 Task: Create a due date automation trigger when advanced on, on the tuesday of the week before a card is due add checklist without checklist "Resume" at 11:00 AM.
Action: Mouse moved to (851, 264)
Screenshot: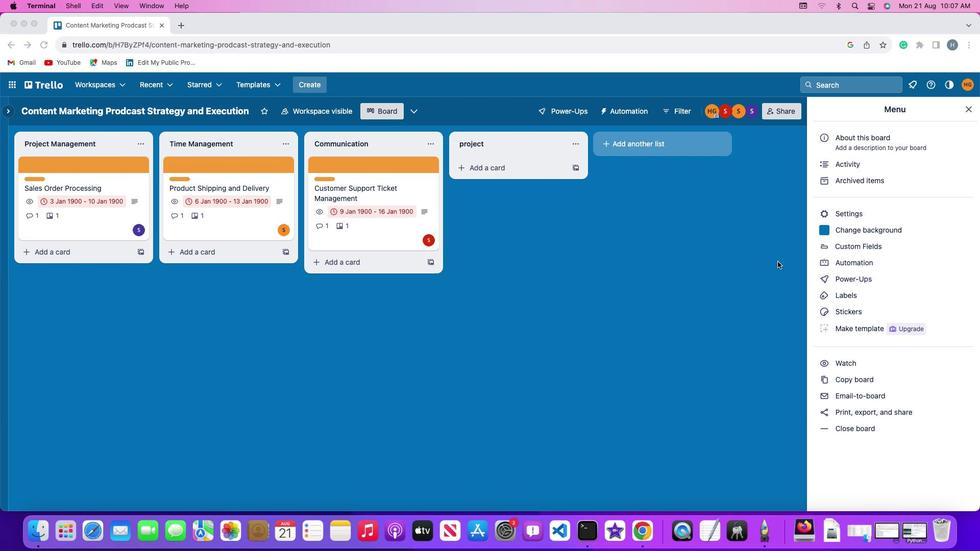 
Action: Mouse pressed left at (851, 264)
Screenshot: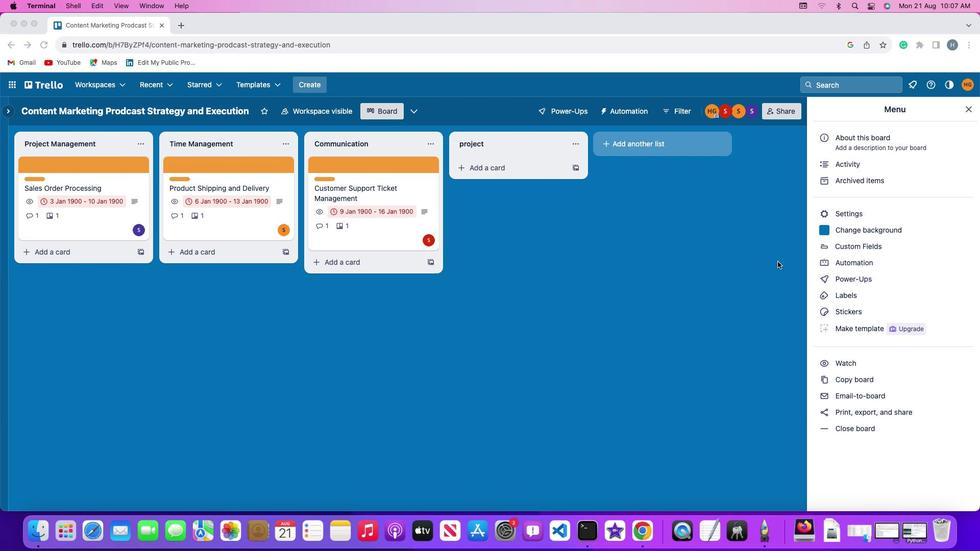 
Action: Mouse pressed left at (851, 264)
Screenshot: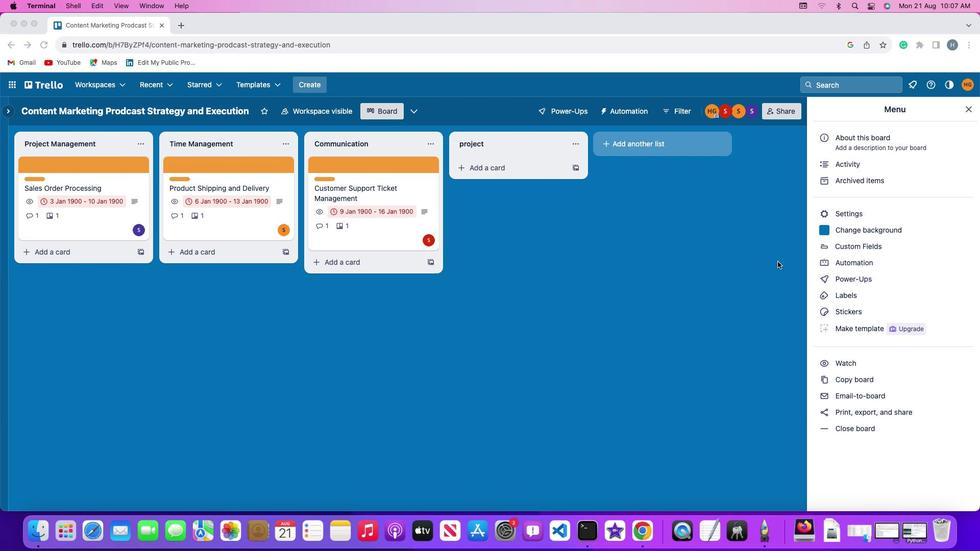 
Action: Mouse moved to (54, 243)
Screenshot: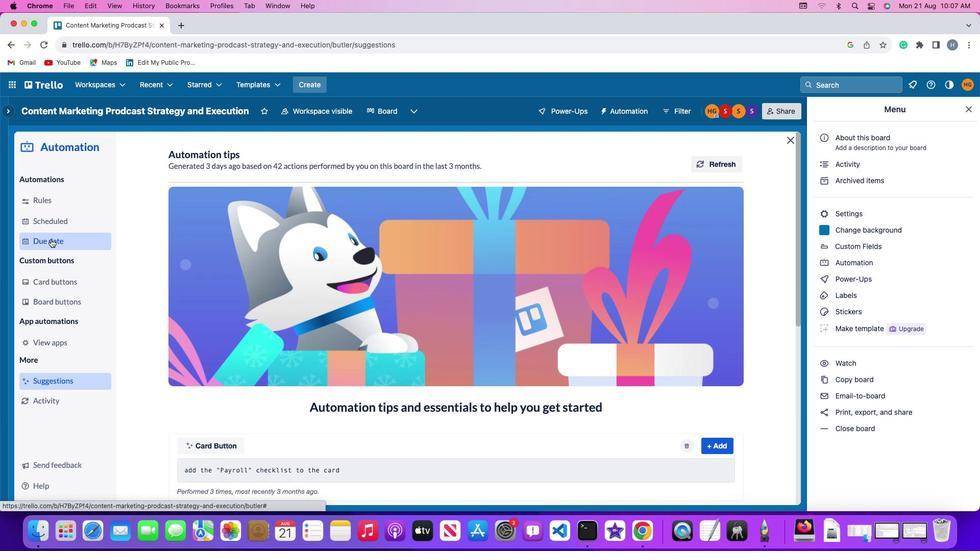 
Action: Mouse pressed left at (54, 243)
Screenshot: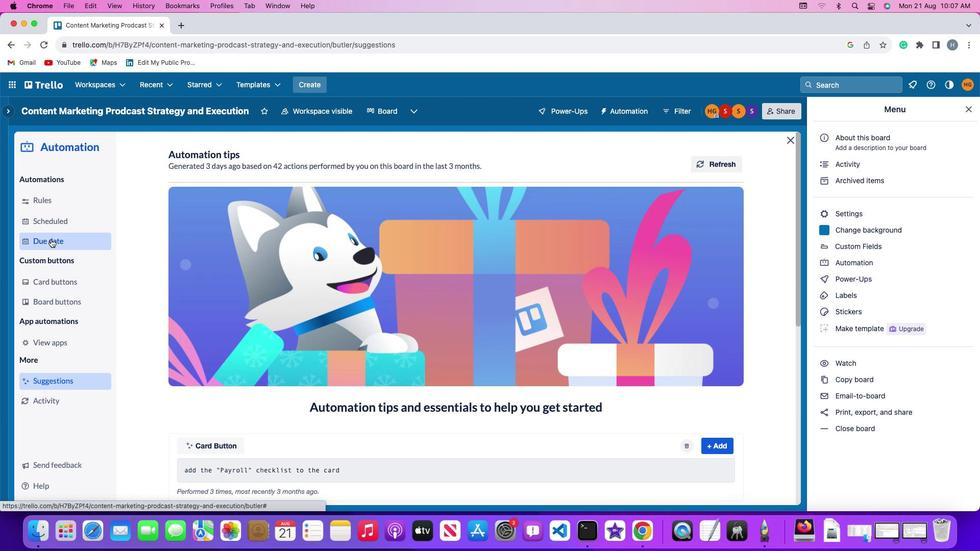 
Action: Mouse moved to (690, 158)
Screenshot: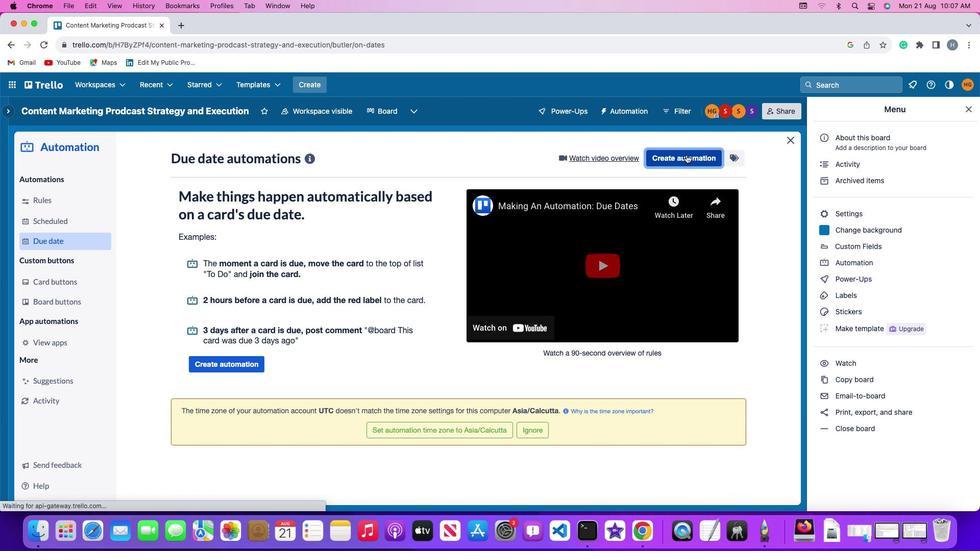 
Action: Mouse pressed left at (690, 158)
Screenshot: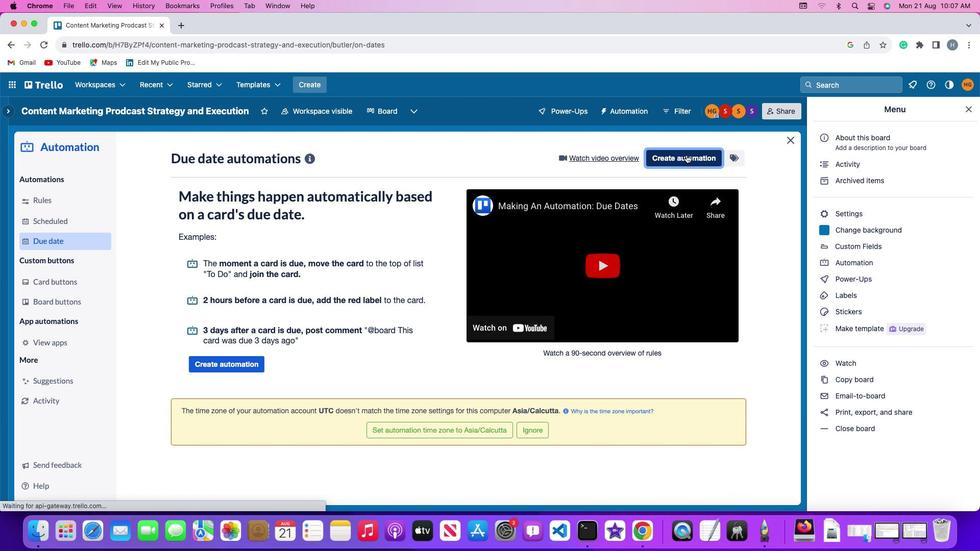 
Action: Mouse moved to (196, 256)
Screenshot: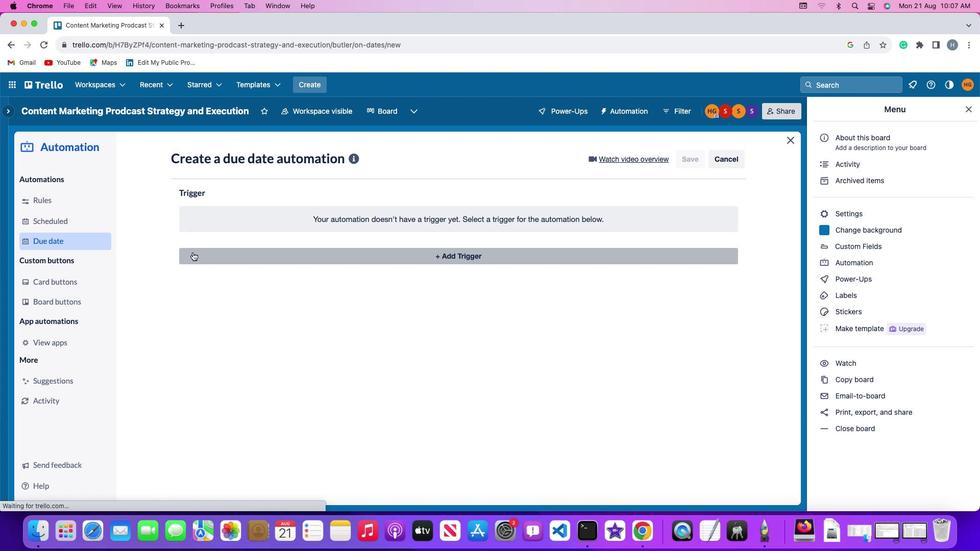 
Action: Mouse pressed left at (196, 256)
Screenshot: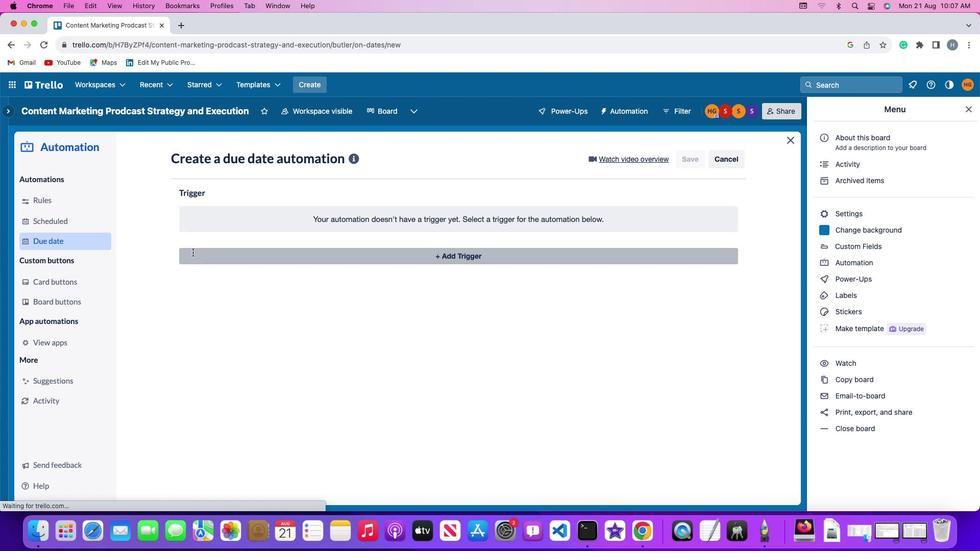 
Action: Mouse moved to (231, 447)
Screenshot: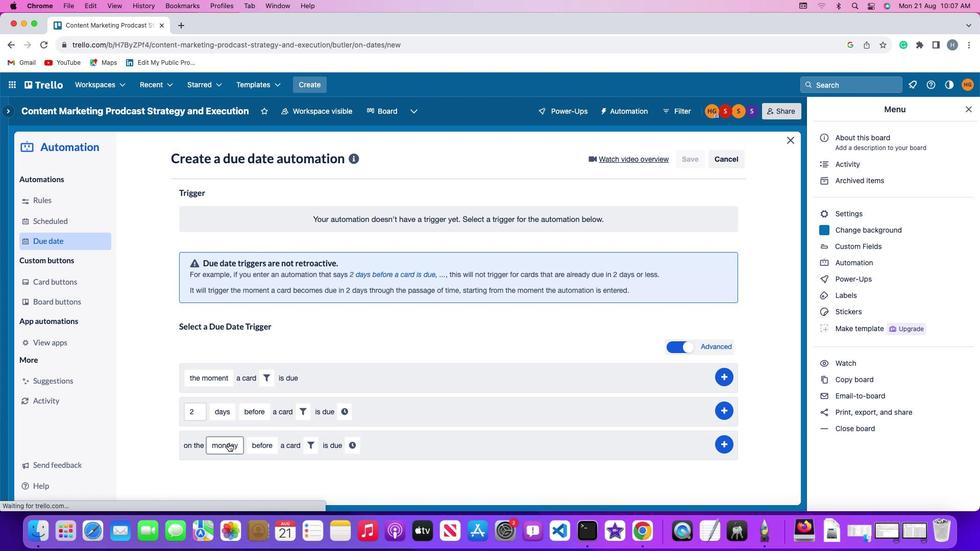 
Action: Mouse pressed left at (231, 447)
Screenshot: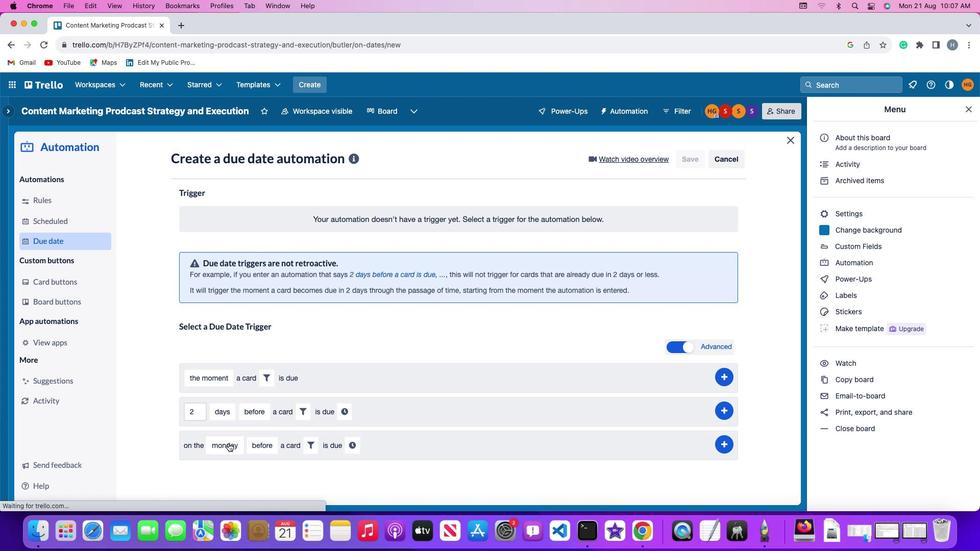 
Action: Mouse moved to (241, 330)
Screenshot: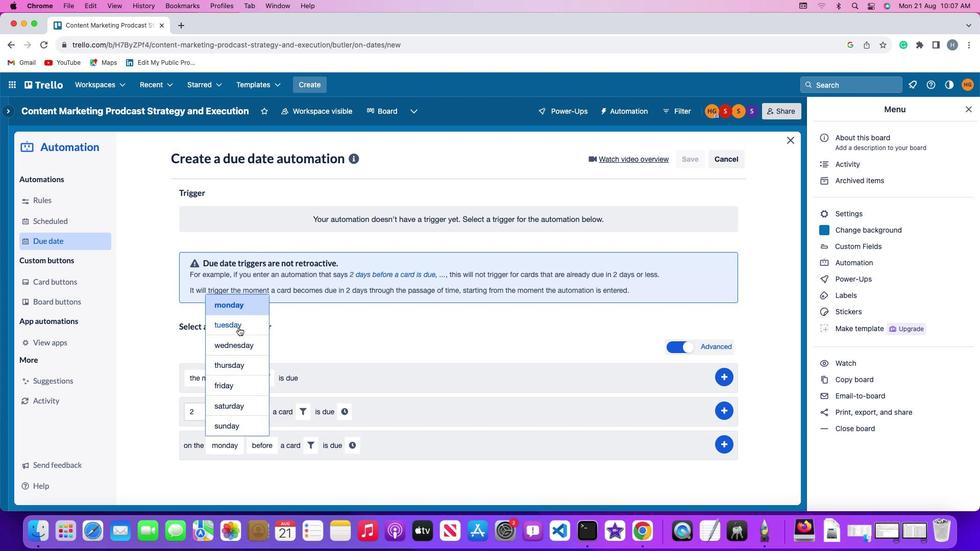 
Action: Mouse pressed left at (241, 330)
Screenshot: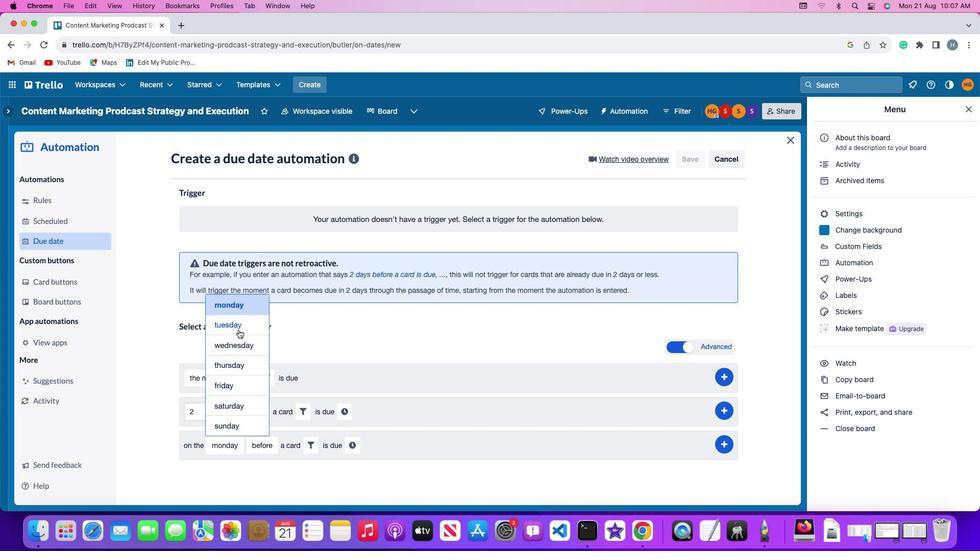 
Action: Mouse moved to (267, 457)
Screenshot: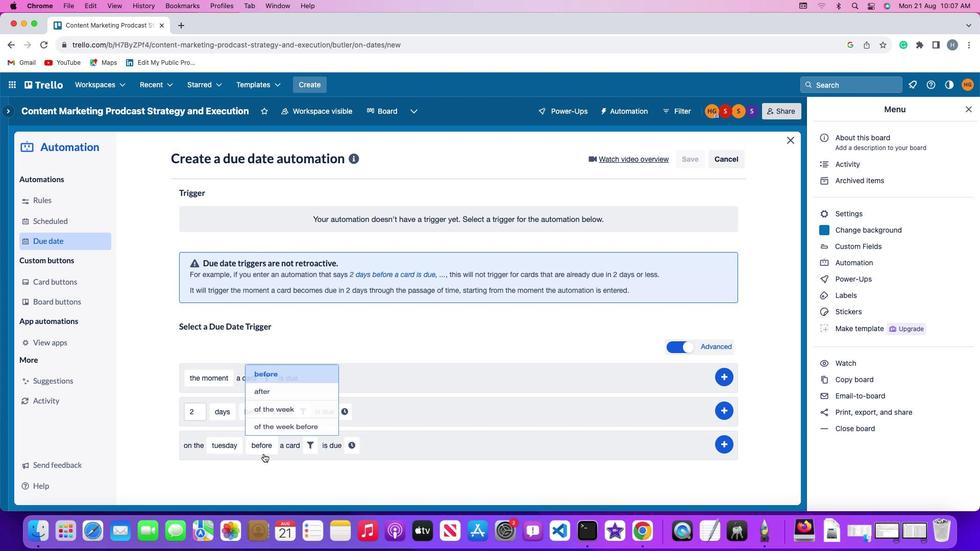 
Action: Mouse pressed left at (267, 457)
Screenshot: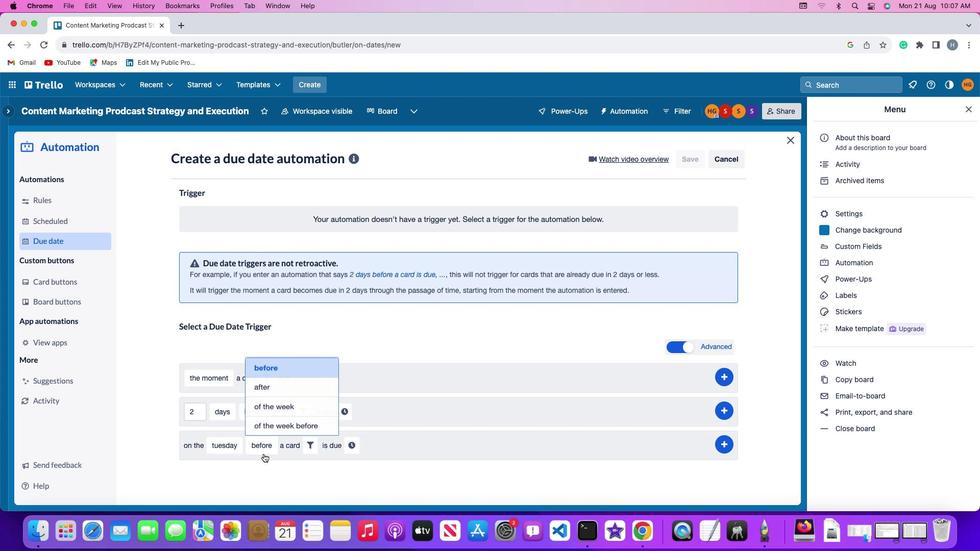 
Action: Mouse moved to (271, 426)
Screenshot: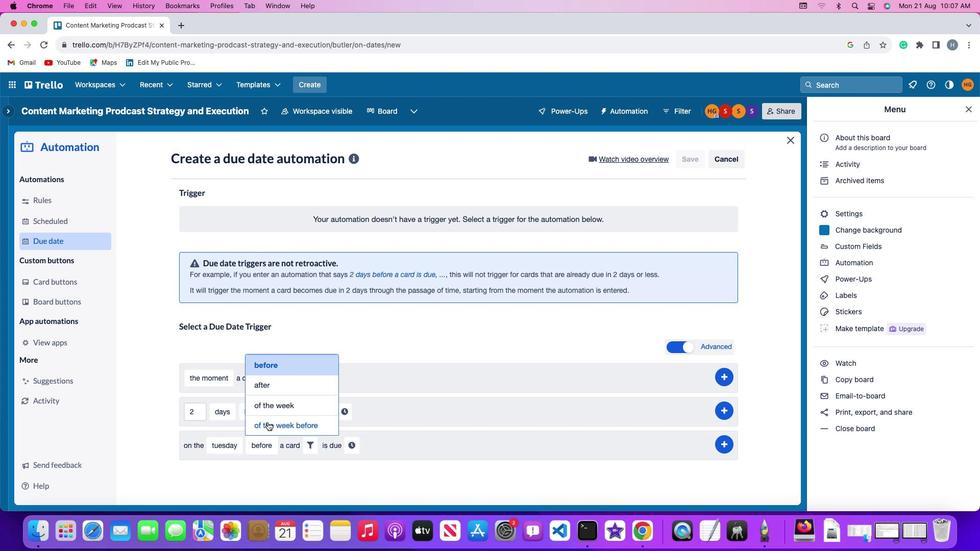 
Action: Mouse pressed left at (271, 426)
Screenshot: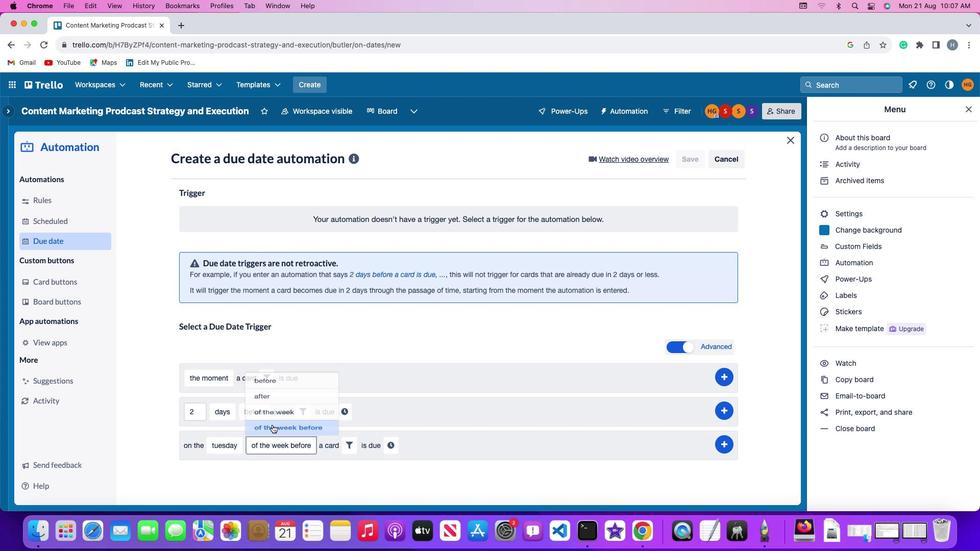 
Action: Mouse moved to (351, 447)
Screenshot: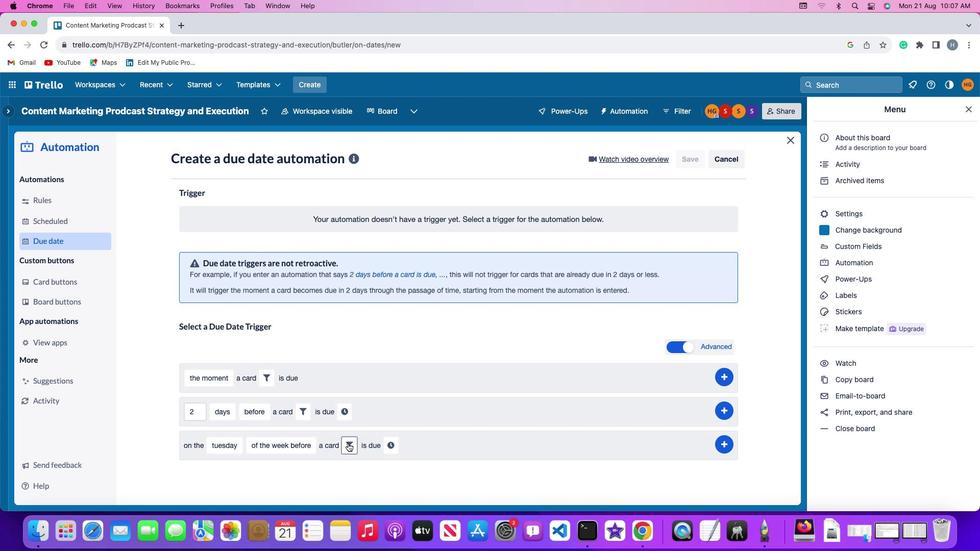 
Action: Mouse pressed left at (351, 447)
Screenshot: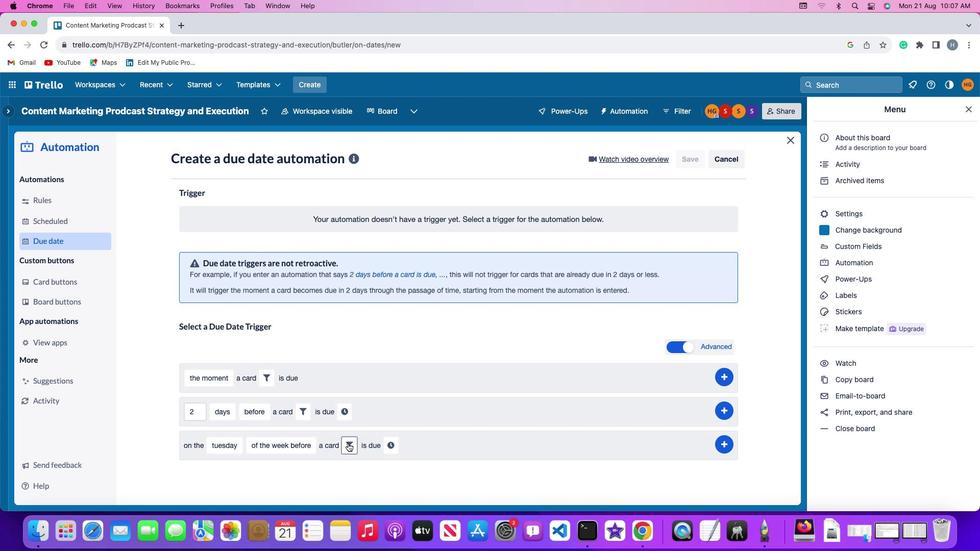 
Action: Mouse moved to (453, 477)
Screenshot: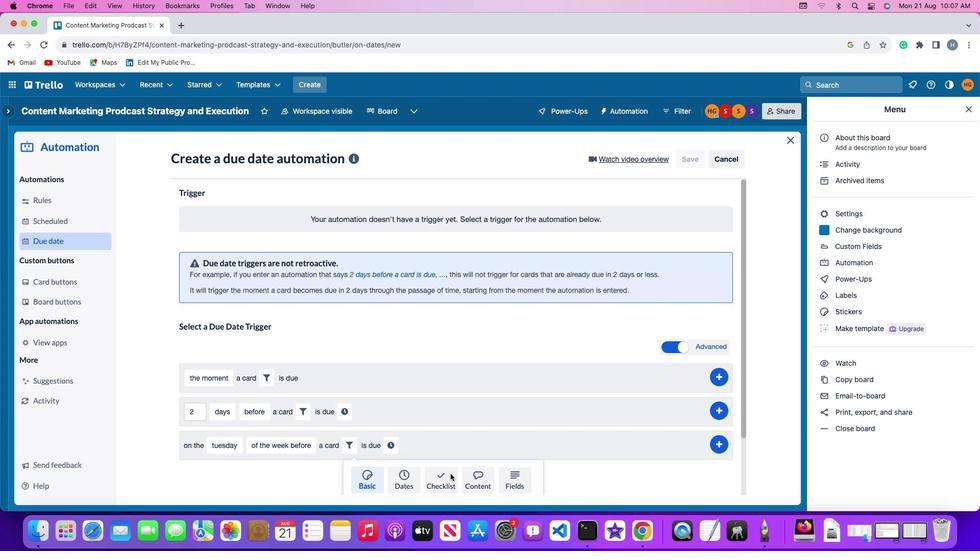 
Action: Mouse pressed left at (453, 477)
Screenshot: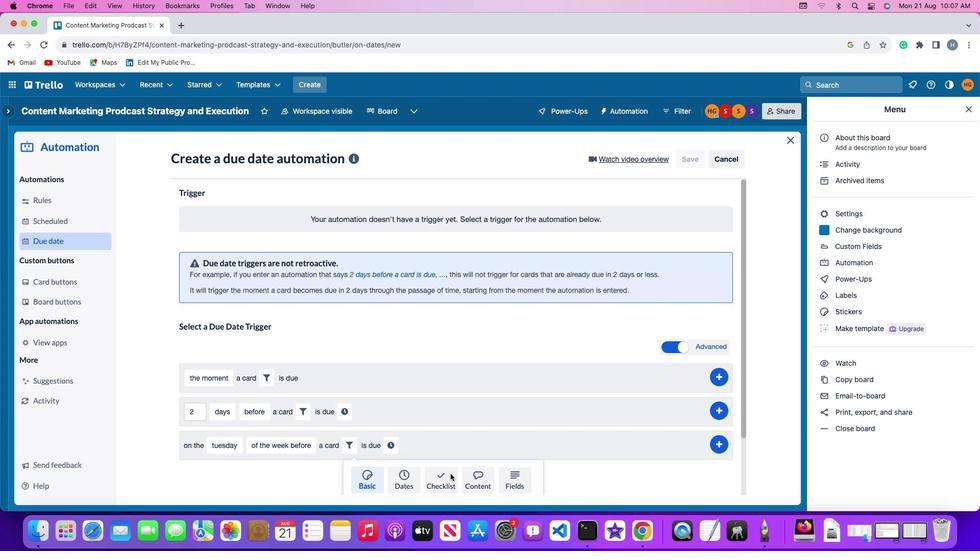 
Action: Mouse moved to (288, 479)
Screenshot: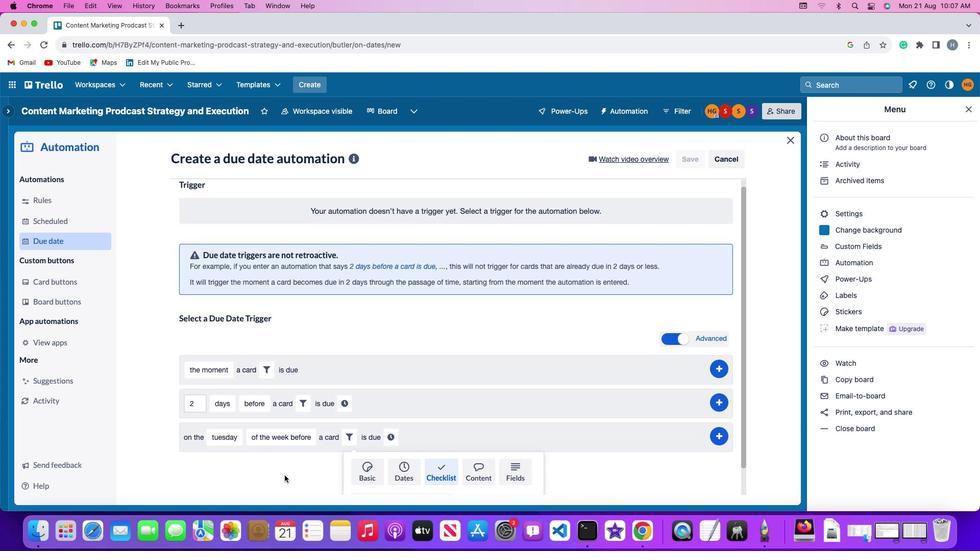 
Action: Mouse scrolled (288, 479) with delta (3, 3)
Screenshot: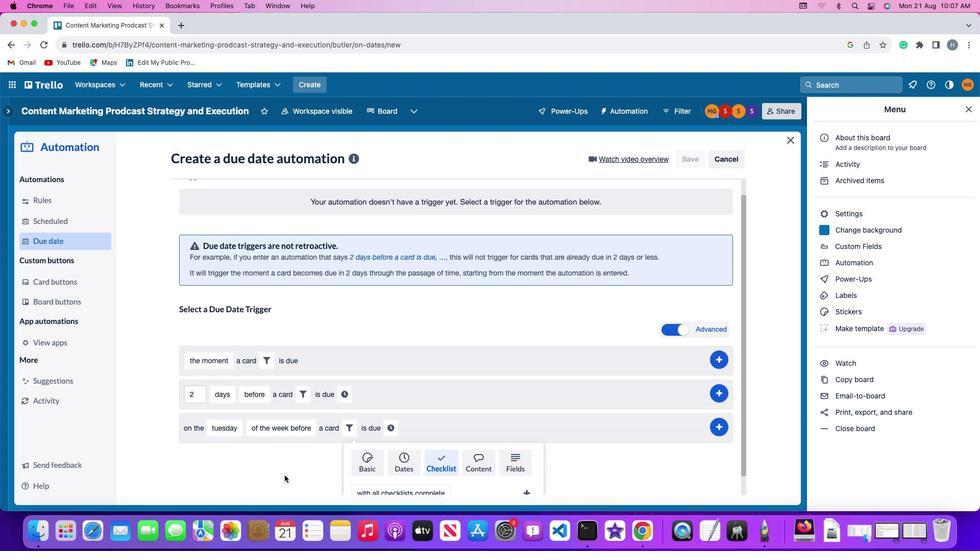 
Action: Mouse scrolled (288, 479) with delta (3, 3)
Screenshot: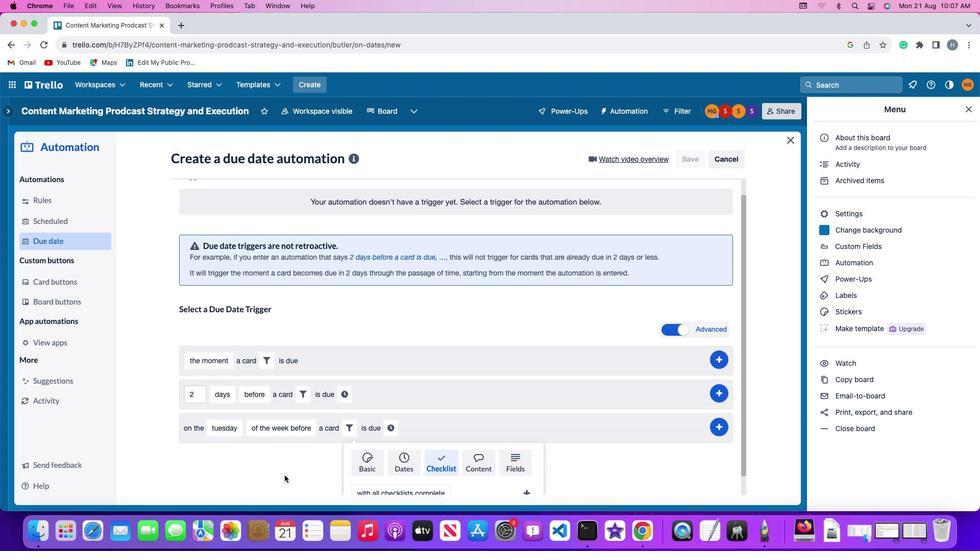 
Action: Mouse scrolled (288, 479) with delta (3, 1)
Screenshot: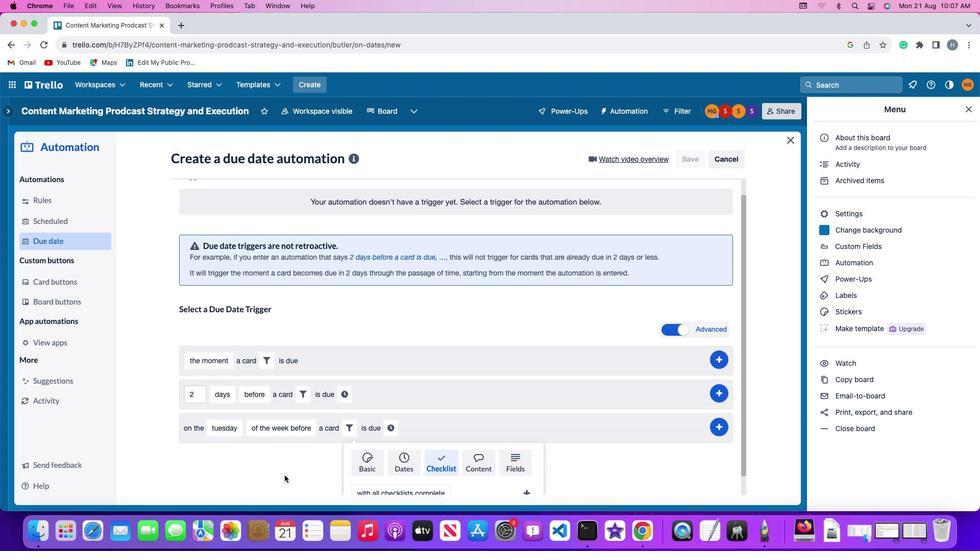 
Action: Mouse scrolled (288, 479) with delta (3, 1)
Screenshot: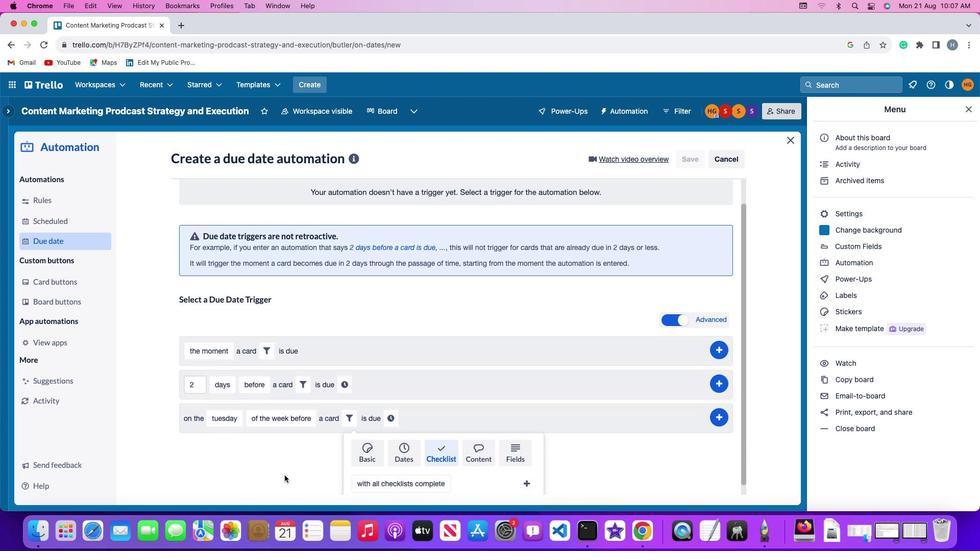 
Action: Mouse scrolled (288, 479) with delta (3, 0)
Screenshot: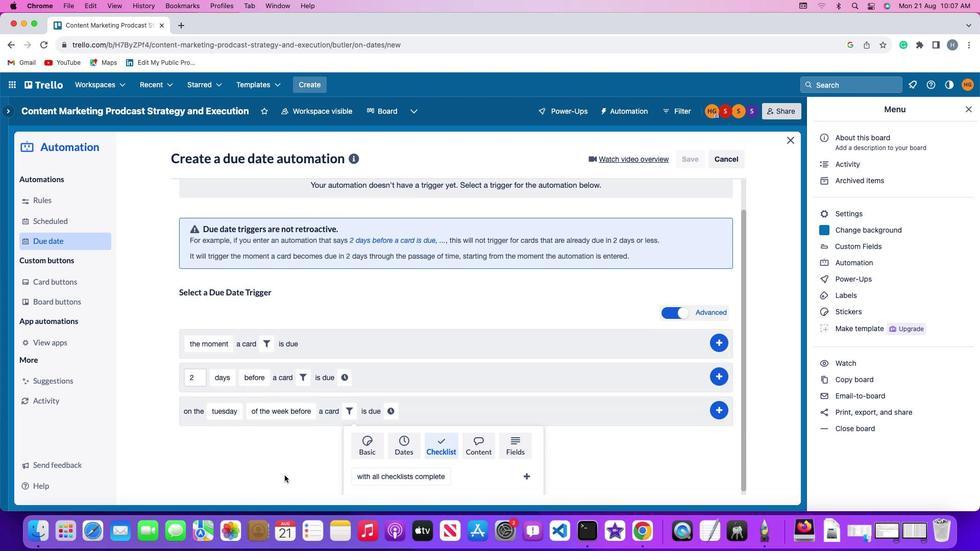 
Action: Mouse moved to (288, 479)
Screenshot: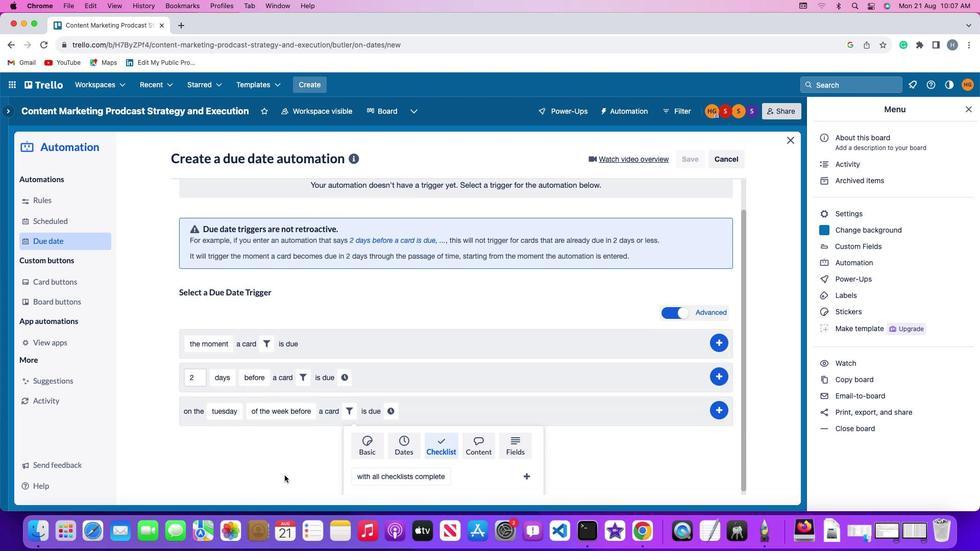 
Action: Mouse scrolled (288, 479) with delta (3, 0)
Screenshot: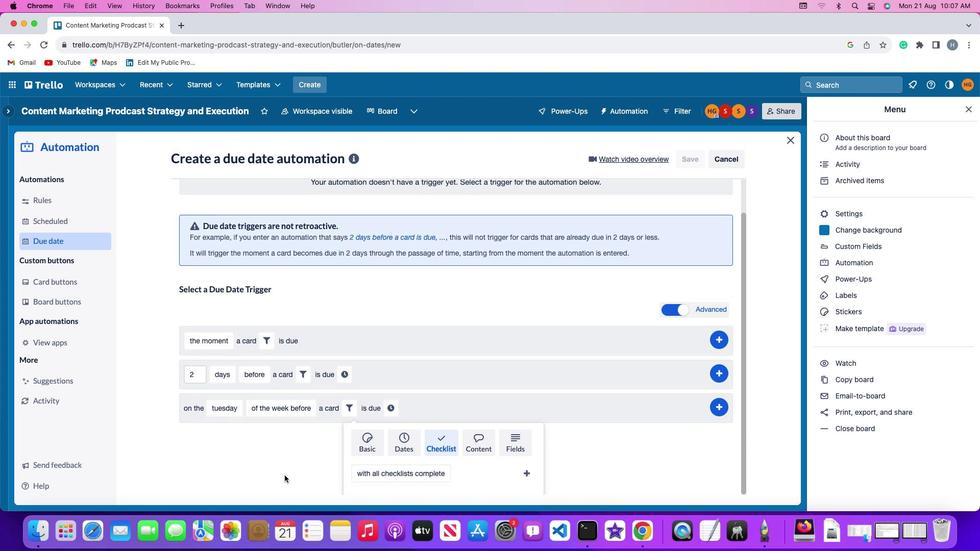 
Action: Mouse moved to (288, 479)
Screenshot: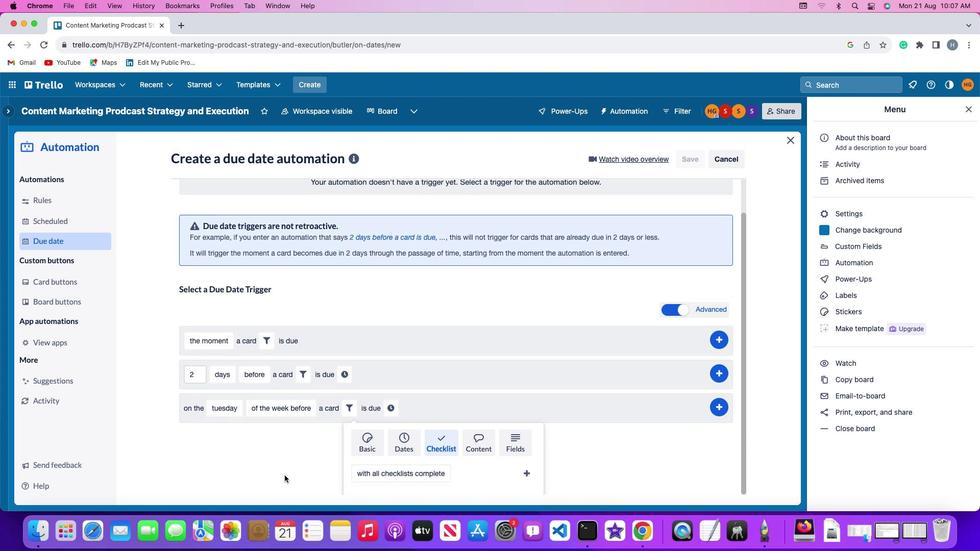 
Action: Mouse scrolled (288, 479) with delta (3, 3)
Screenshot: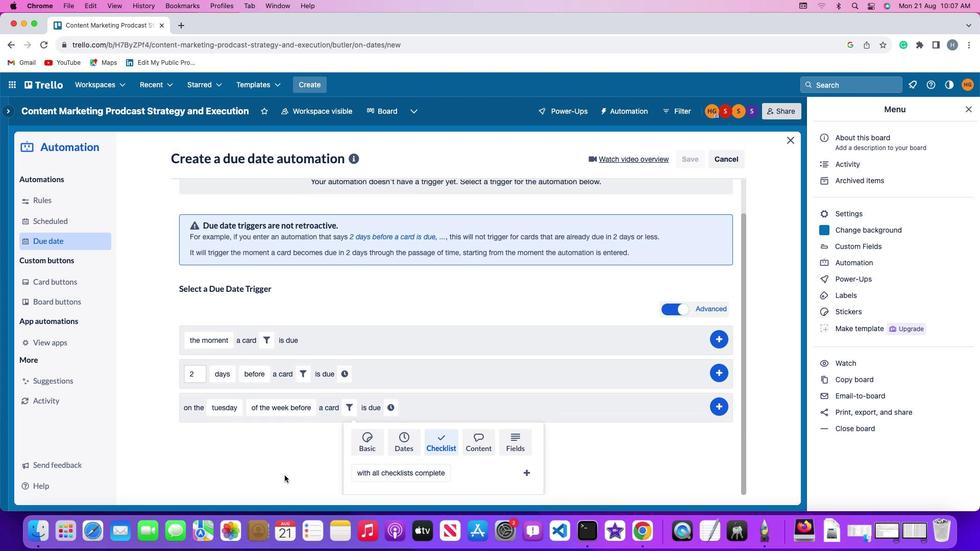 
Action: Mouse scrolled (288, 479) with delta (3, 3)
Screenshot: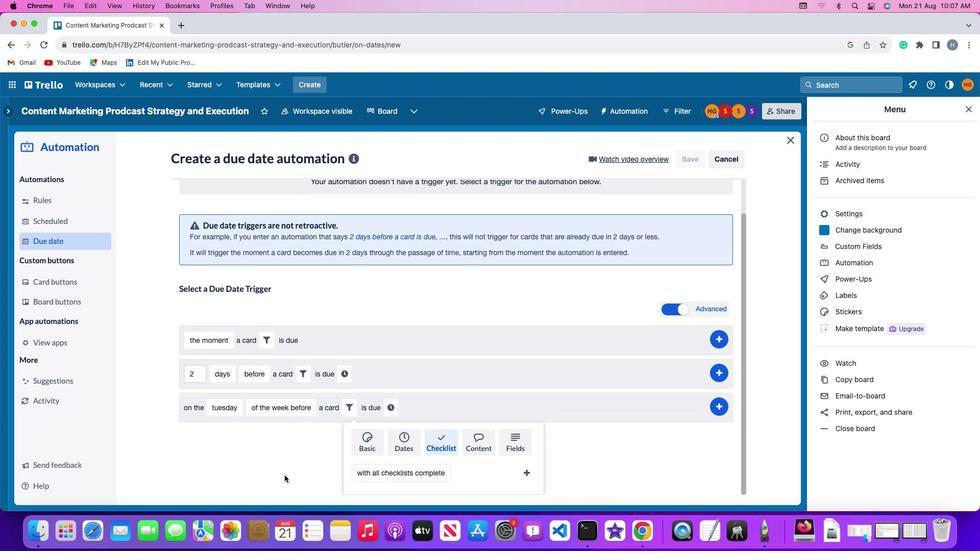 
Action: Mouse scrolled (288, 479) with delta (3, 2)
Screenshot: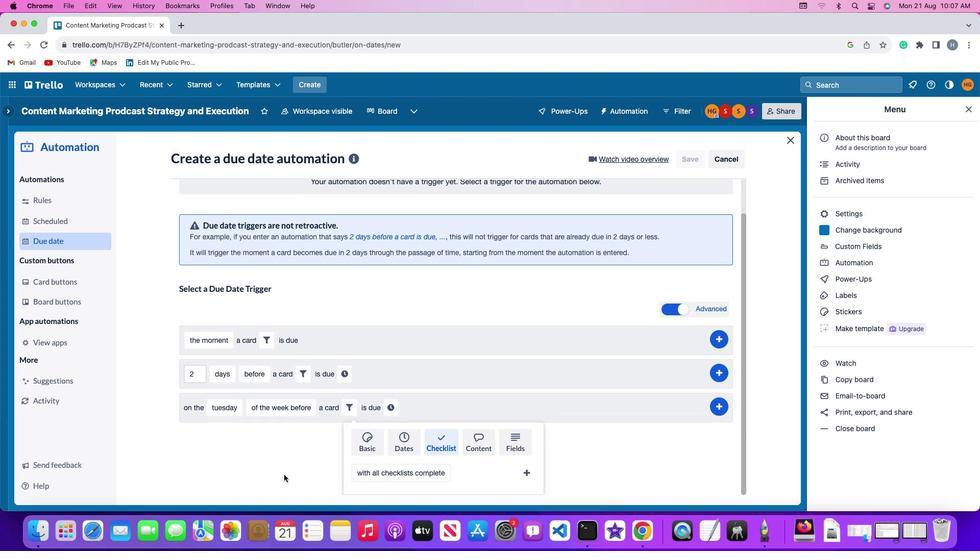 
Action: Mouse moved to (401, 474)
Screenshot: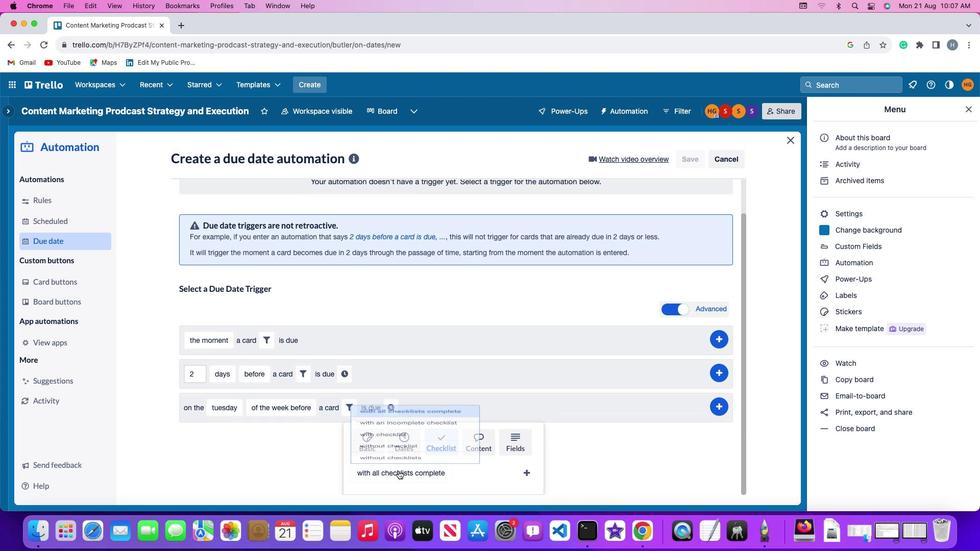 
Action: Mouse pressed left at (401, 474)
Screenshot: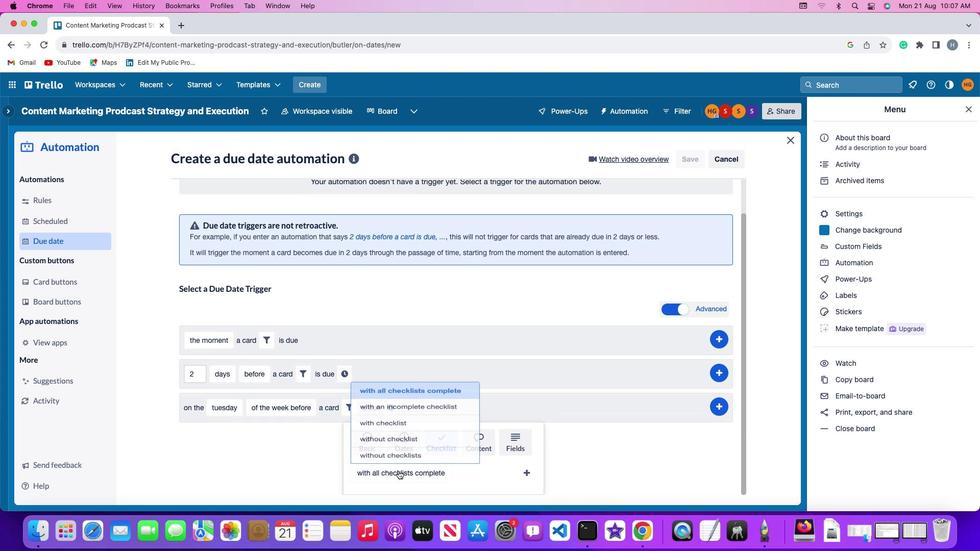 
Action: Mouse moved to (406, 432)
Screenshot: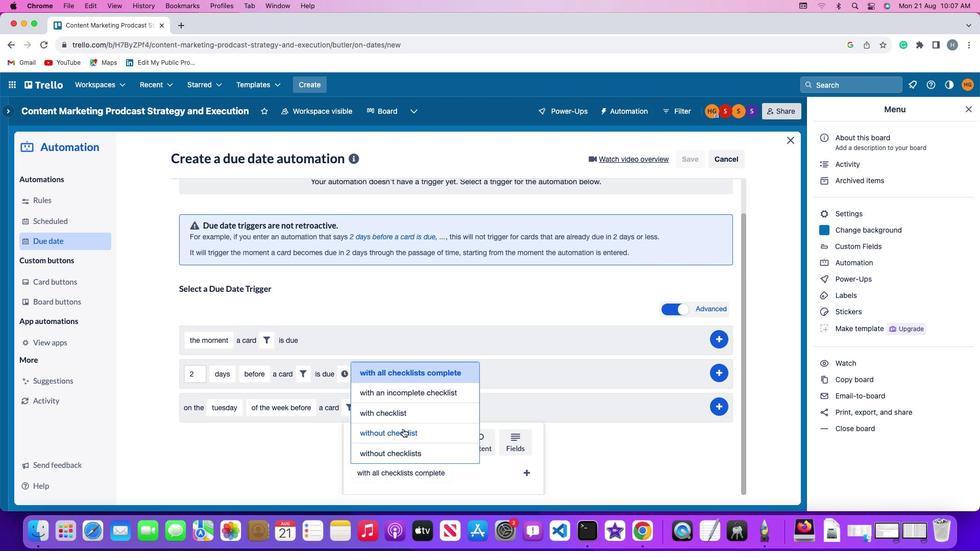 
Action: Mouse pressed left at (406, 432)
Screenshot: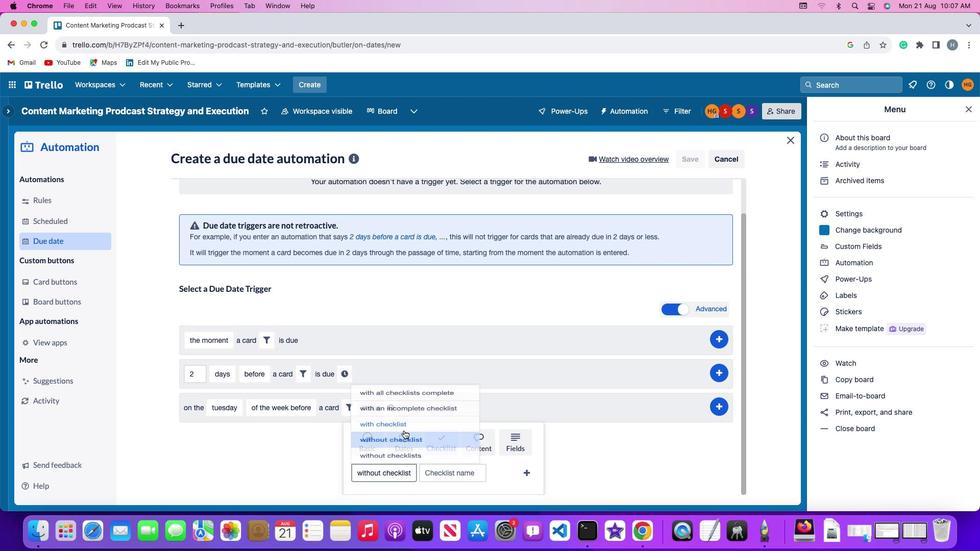 
Action: Mouse moved to (471, 474)
Screenshot: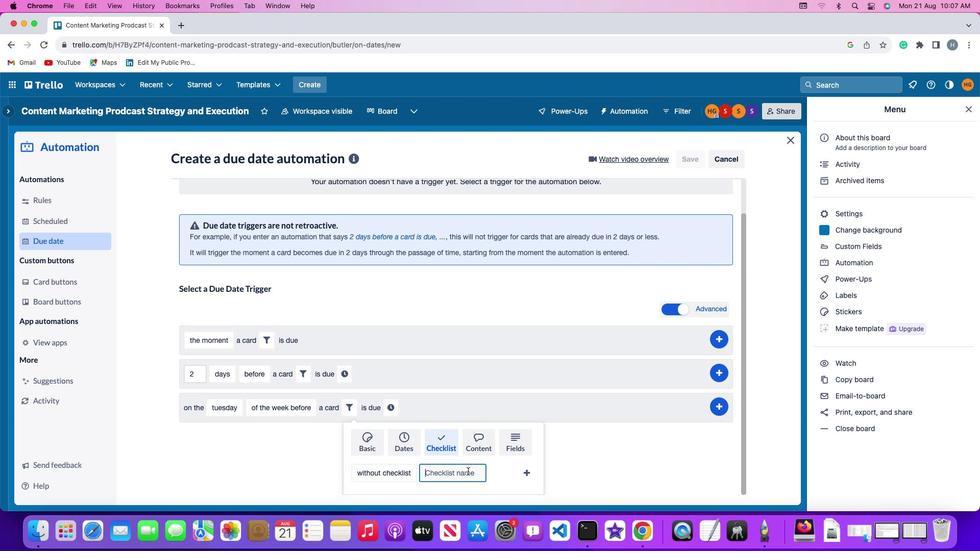 
Action: Mouse pressed left at (471, 474)
Screenshot: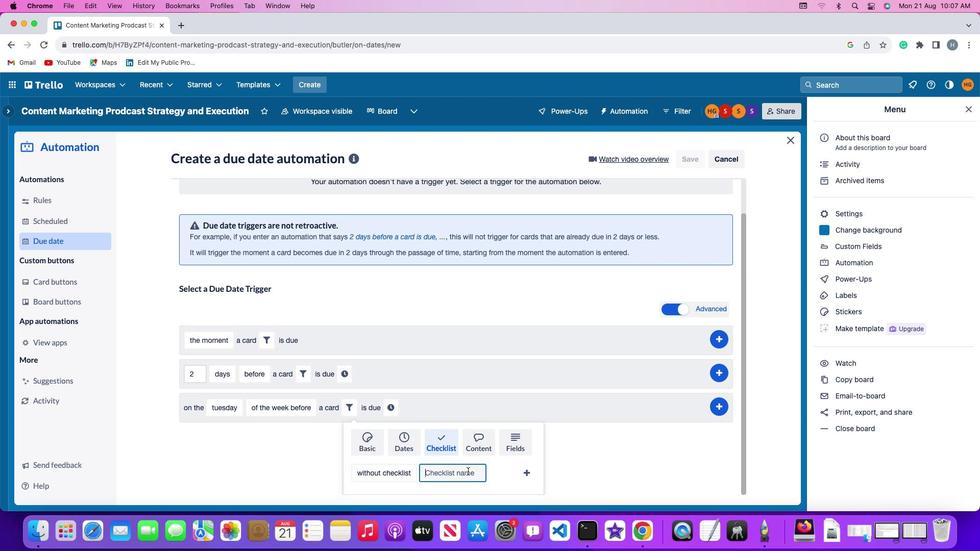 
Action: Key pressed Key.shift'R''e''s''u''m''e'
Screenshot: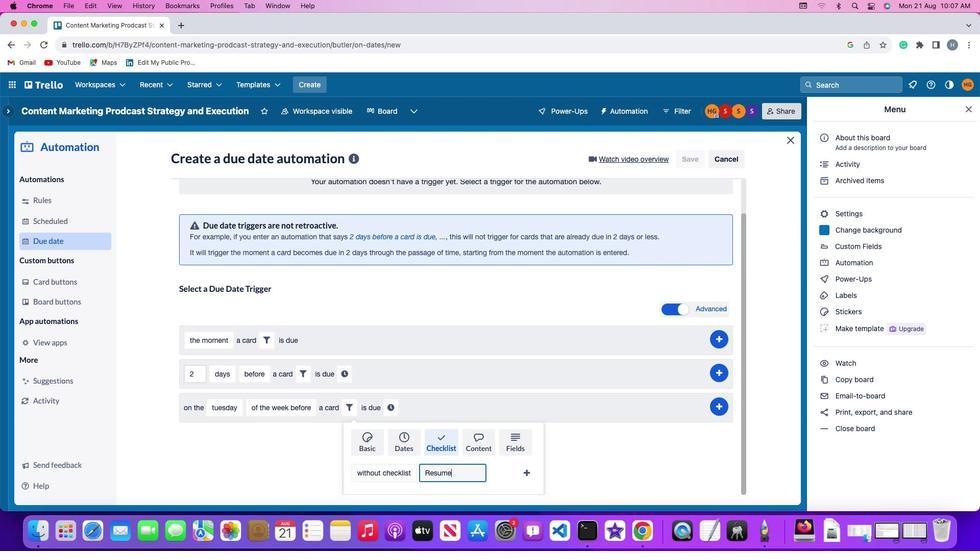
Action: Mouse moved to (531, 474)
Screenshot: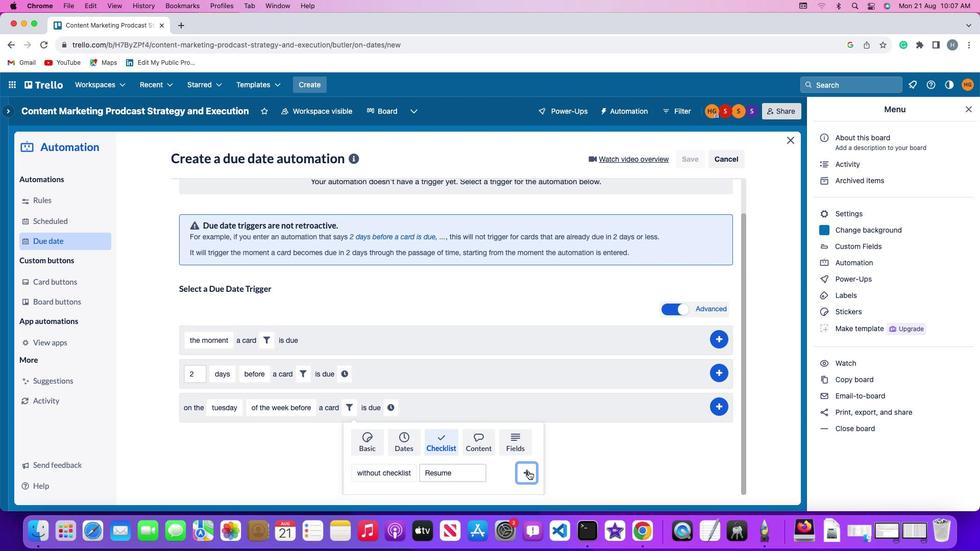 
Action: Mouse pressed left at (531, 474)
Screenshot: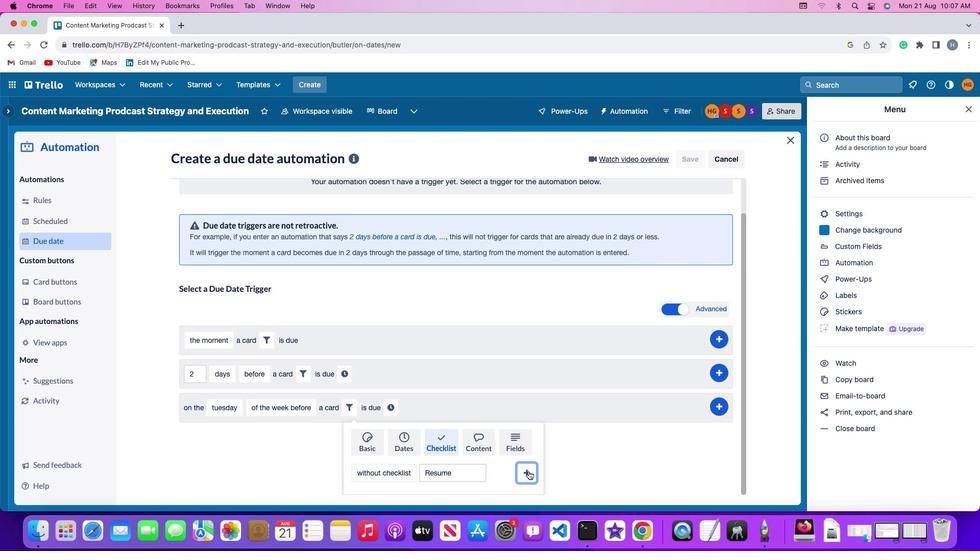 
Action: Mouse moved to (503, 451)
Screenshot: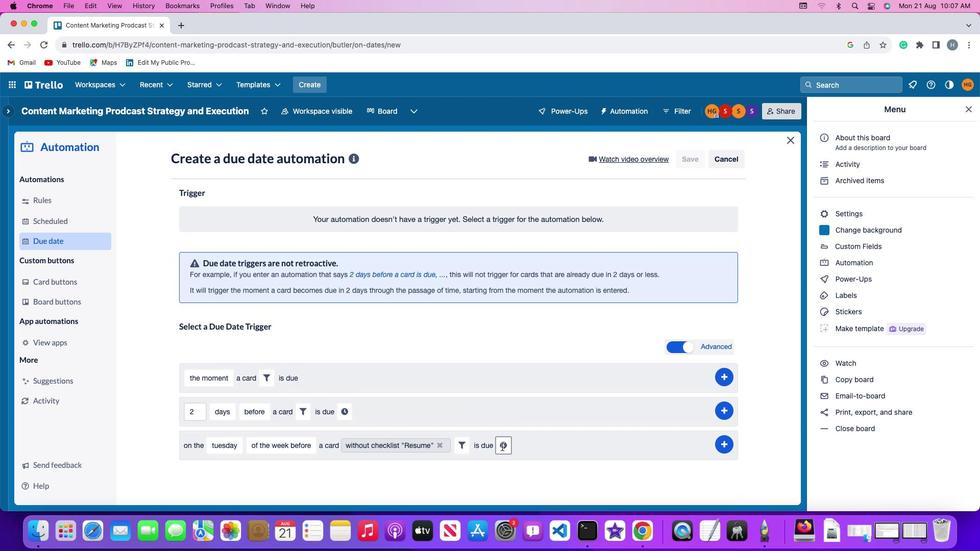 
Action: Mouse pressed left at (503, 451)
Screenshot: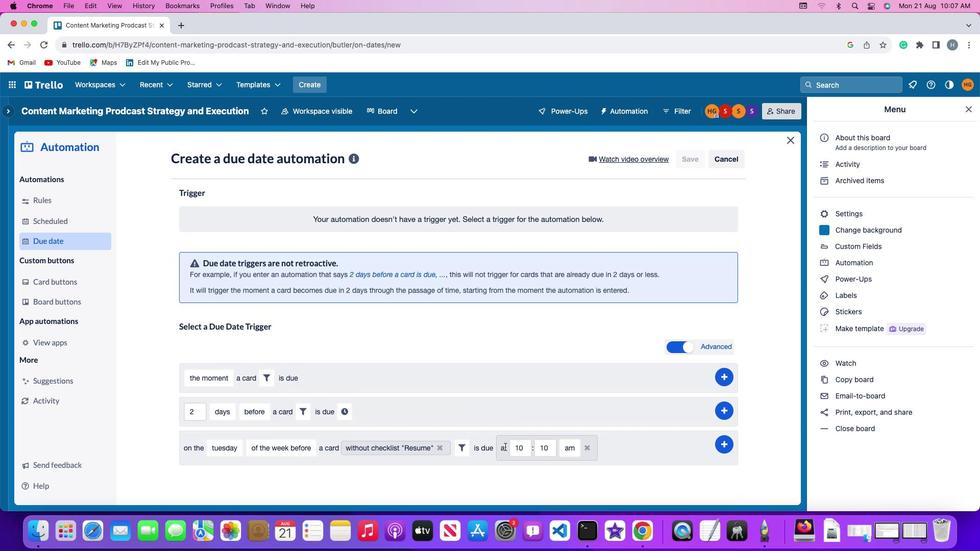 
Action: Mouse moved to (528, 450)
Screenshot: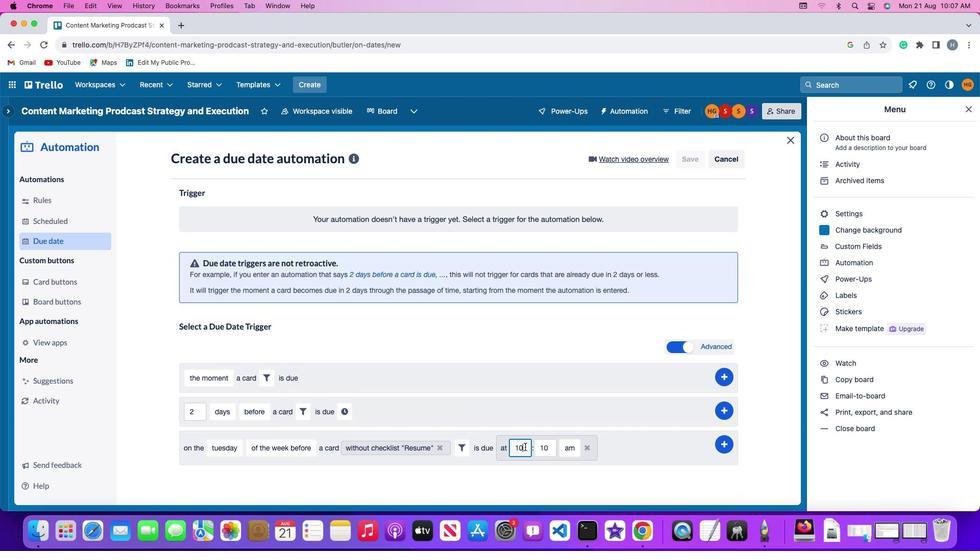 
Action: Mouse pressed left at (528, 450)
Screenshot: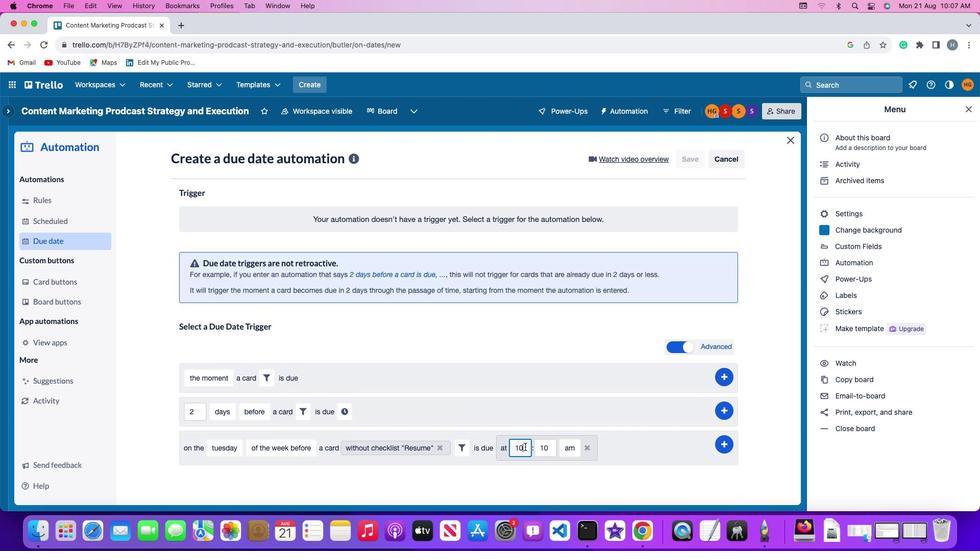 
Action: Key pressed Key.backspace
Screenshot: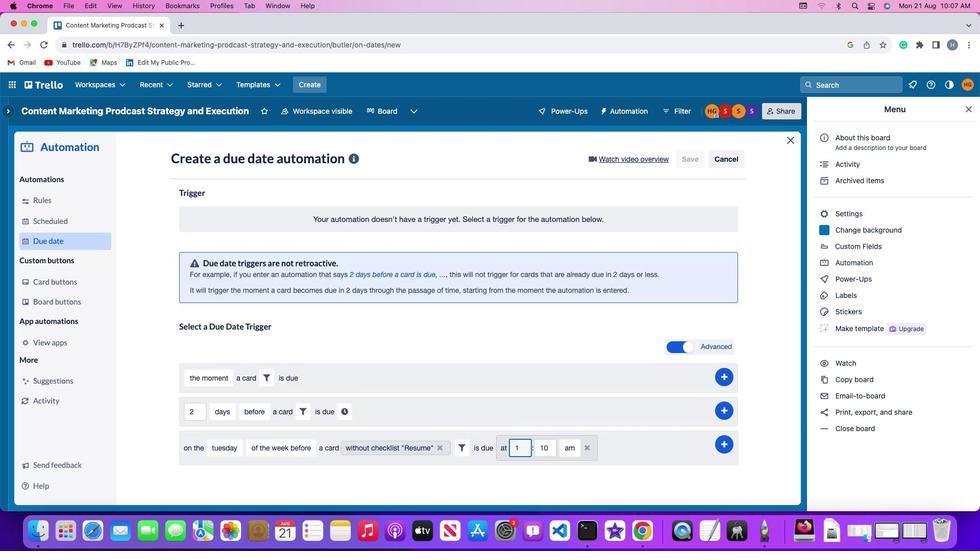 
Action: Mouse moved to (527, 450)
Screenshot: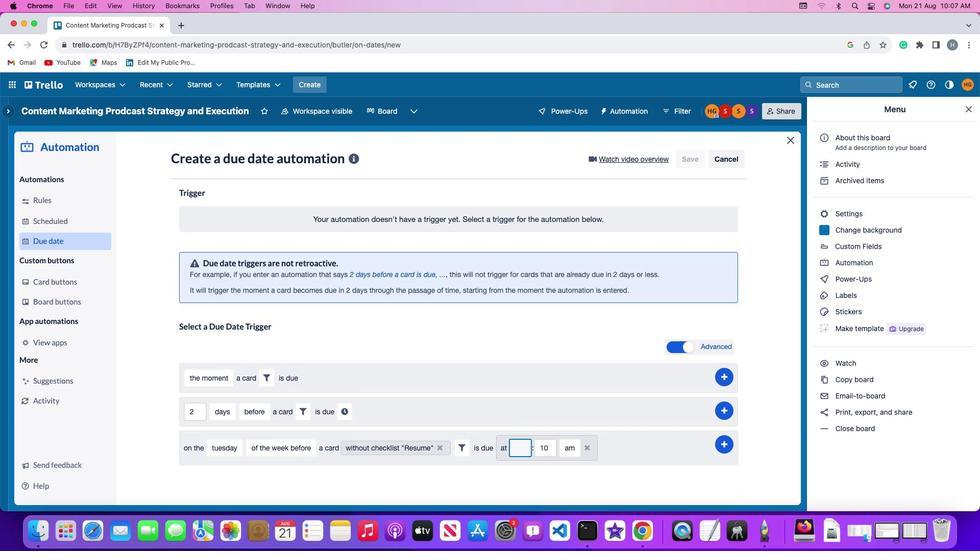 
Action: Key pressed Key.backspace'1''1'
Screenshot: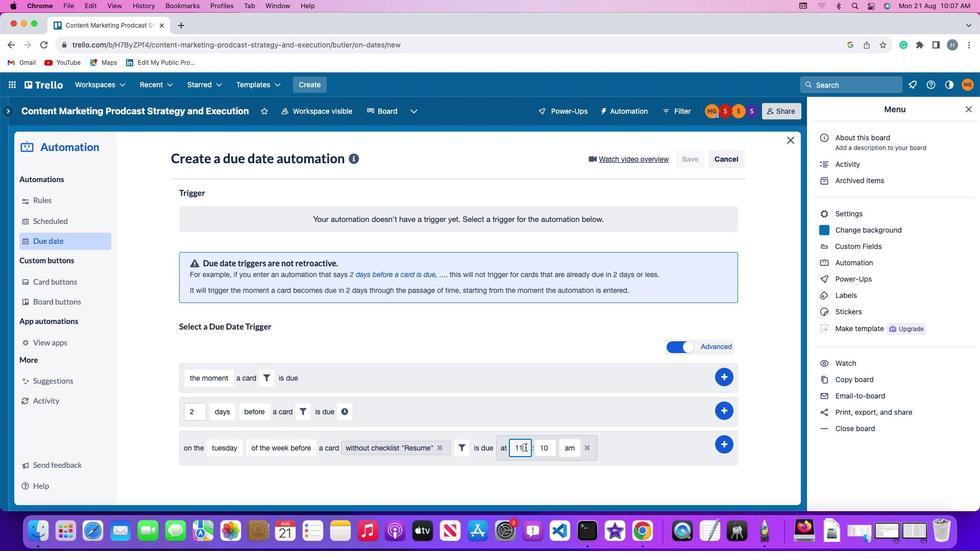 
Action: Mouse moved to (551, 449)
Screenshot: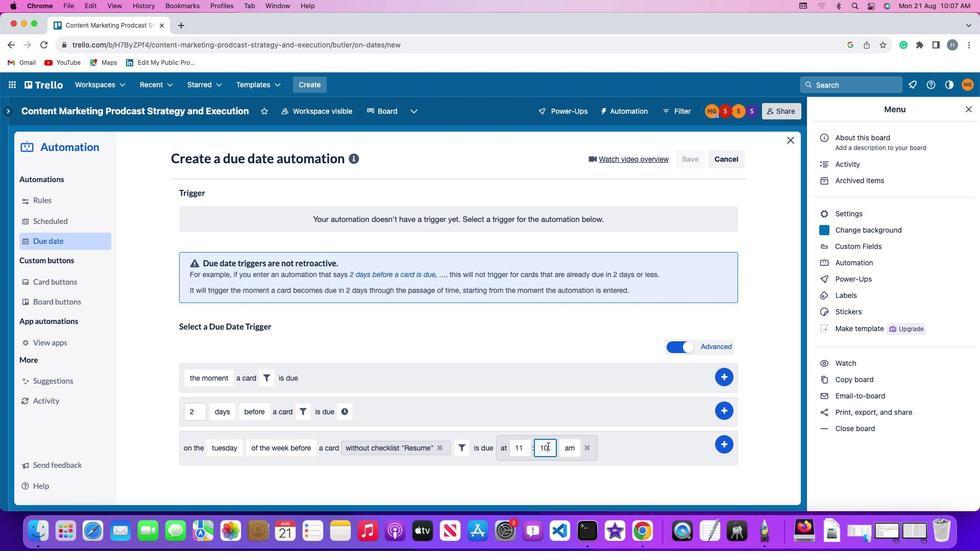 
Action: Mouse pressed left at (551, 449)
Screenshot: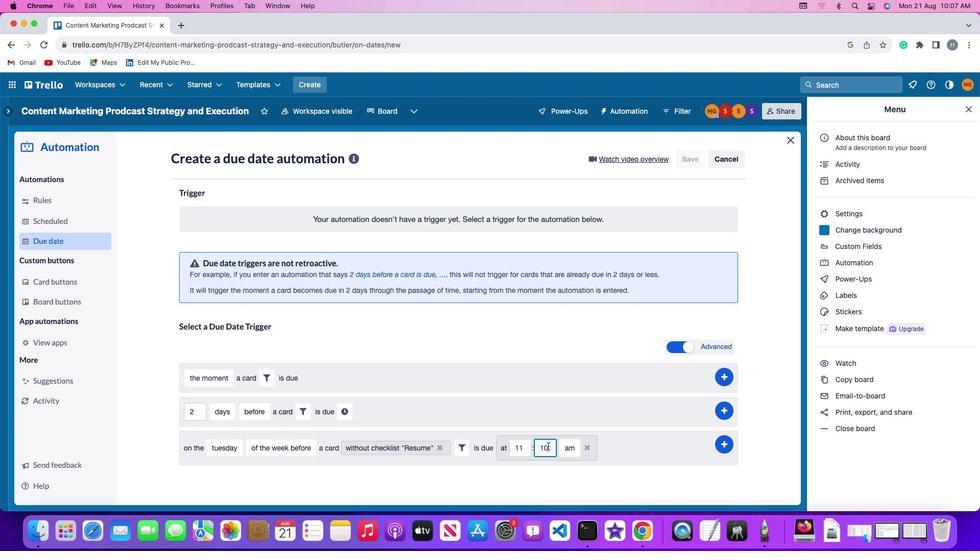 
Action: Key pressed Key.backspaceKey.backspace'0''0'
Screenshot: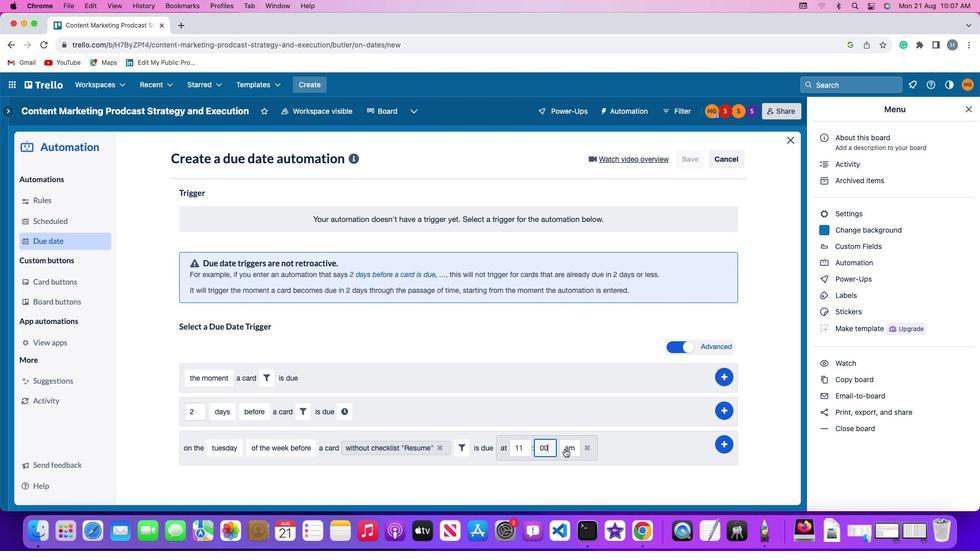 
Action: Mouse moved to (580, 452)
Screenshot: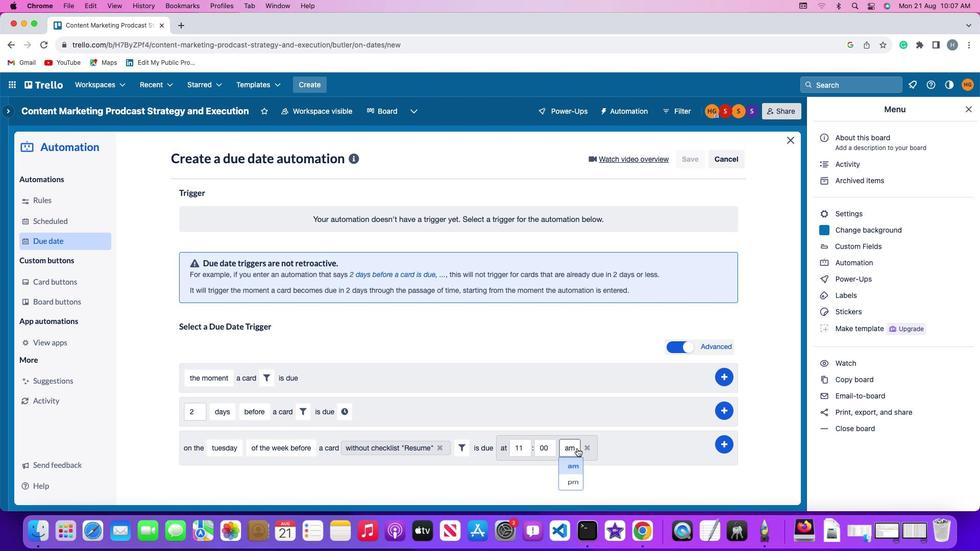 
Action: Mouse pressed left at (580, 452)
Screenshot: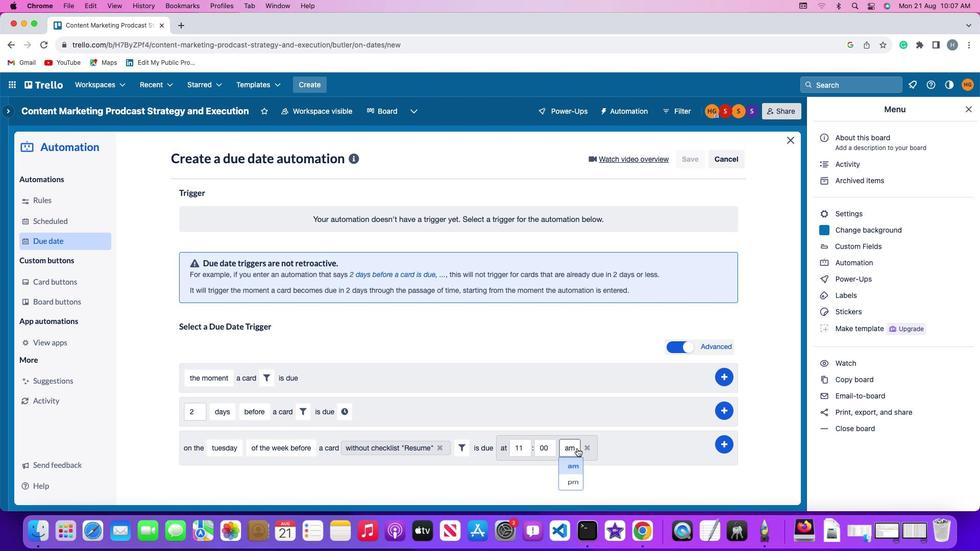
Action: Mouse moved to (577, 469)
Screenshot: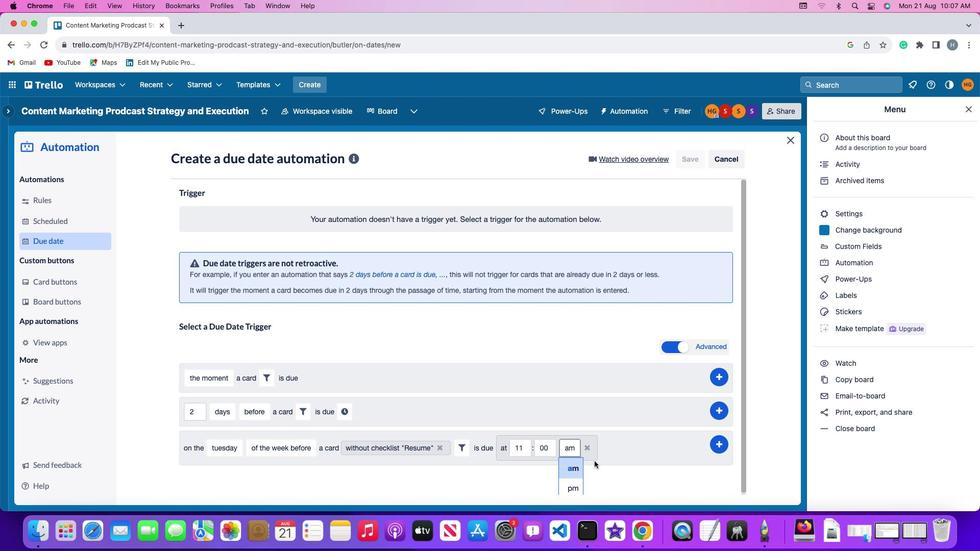 
Action: Mouse pressed left at (577, 469)
Screenshot: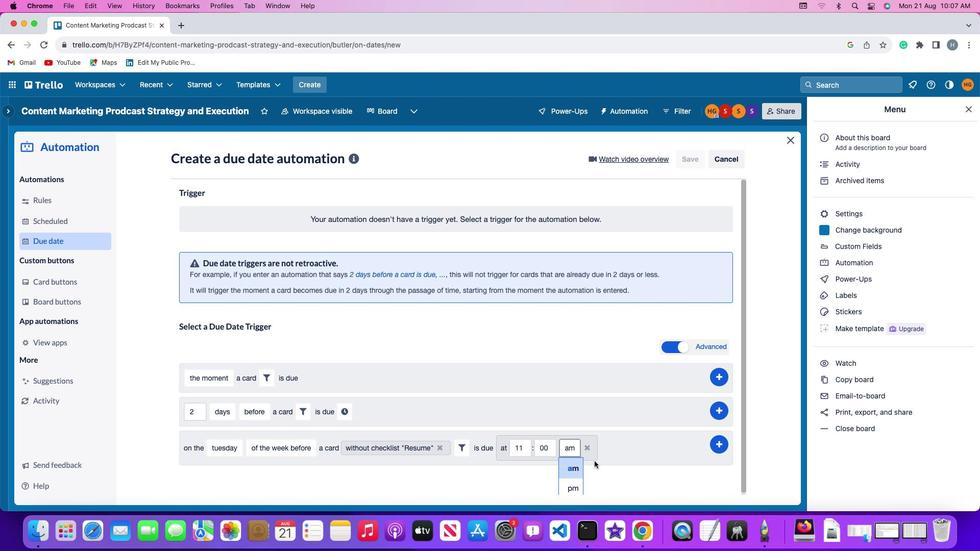 
Action: Mouse moved to (729, 447)
Screenshot: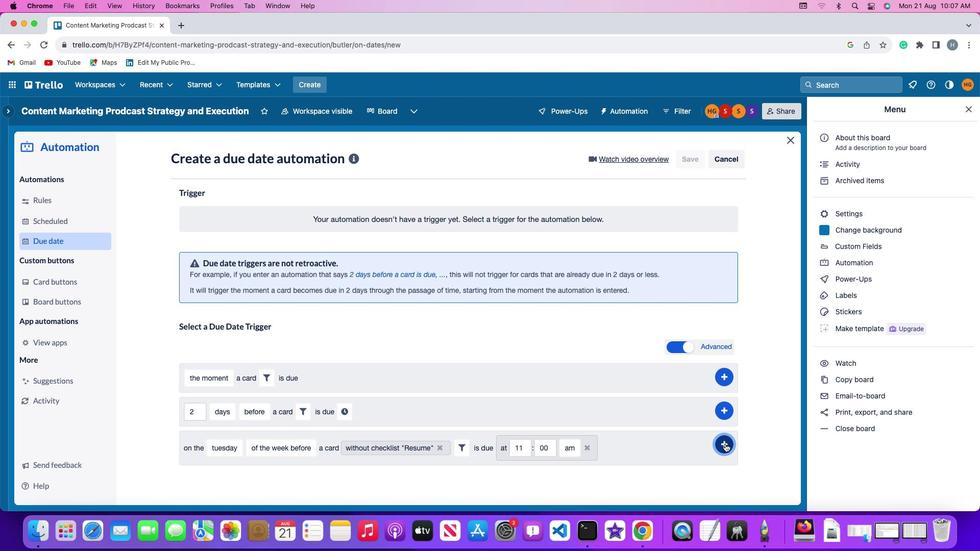 
Action: Mouse pressed left at (729, 447)
Screenshot: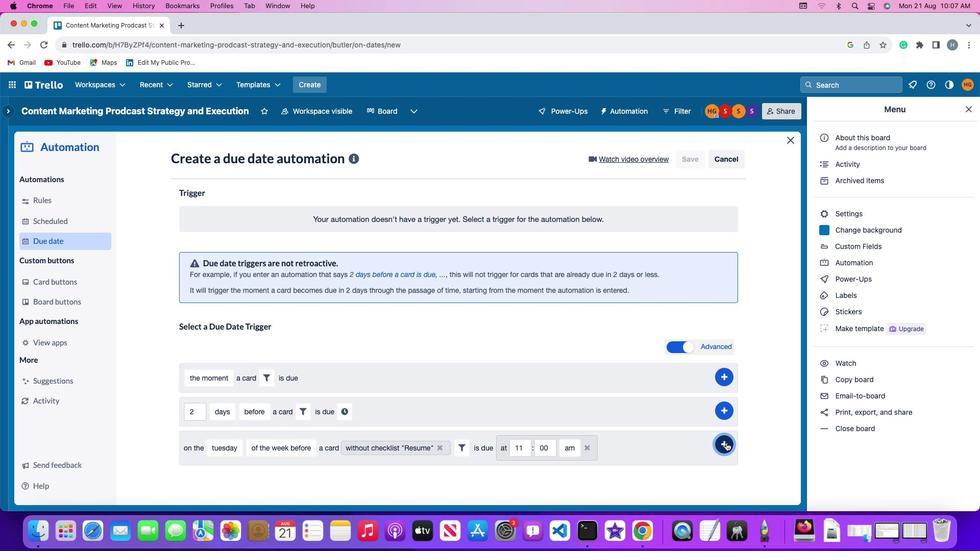
Action: Mouse moved to (769, 398)
Screenshot: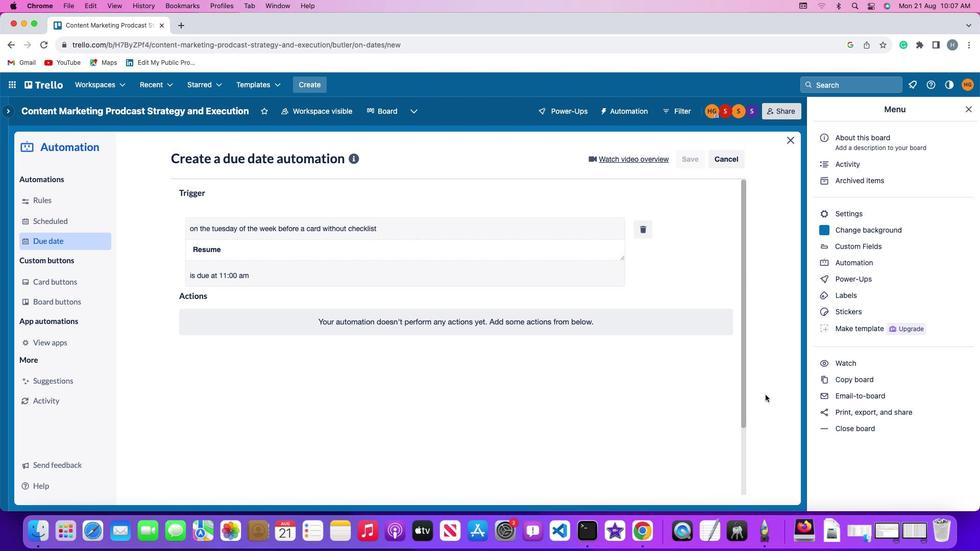 
